 Task: Create a sub task Release to Production / Go Live for the task  Develop a new online tool for customer support ticketing in the project AnchorTech , assign it to team member softage.2@softage.net and update the status of the sub task to  On Track  , set the priority of the sub task to Low
Action: Mouse moved to (816, 445)
Screenshot: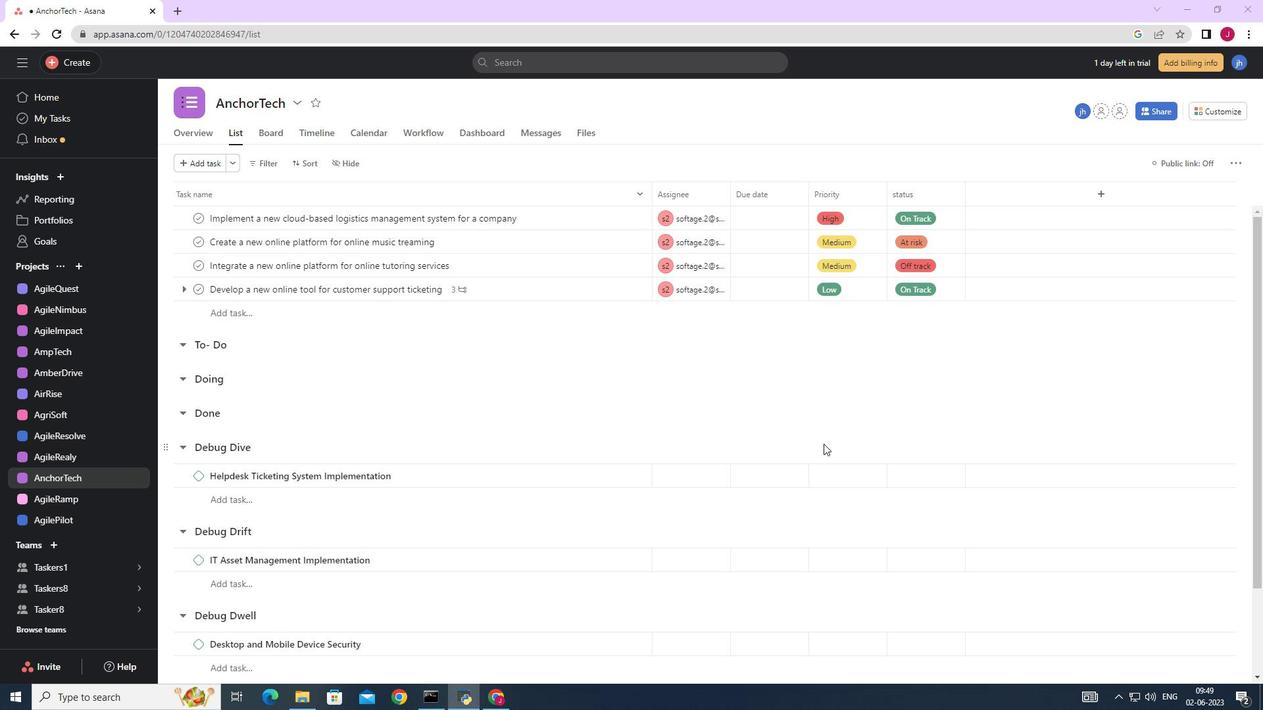 
Action: Mouse scrolled (816, 446) with delta (0, 0)
Screenshot: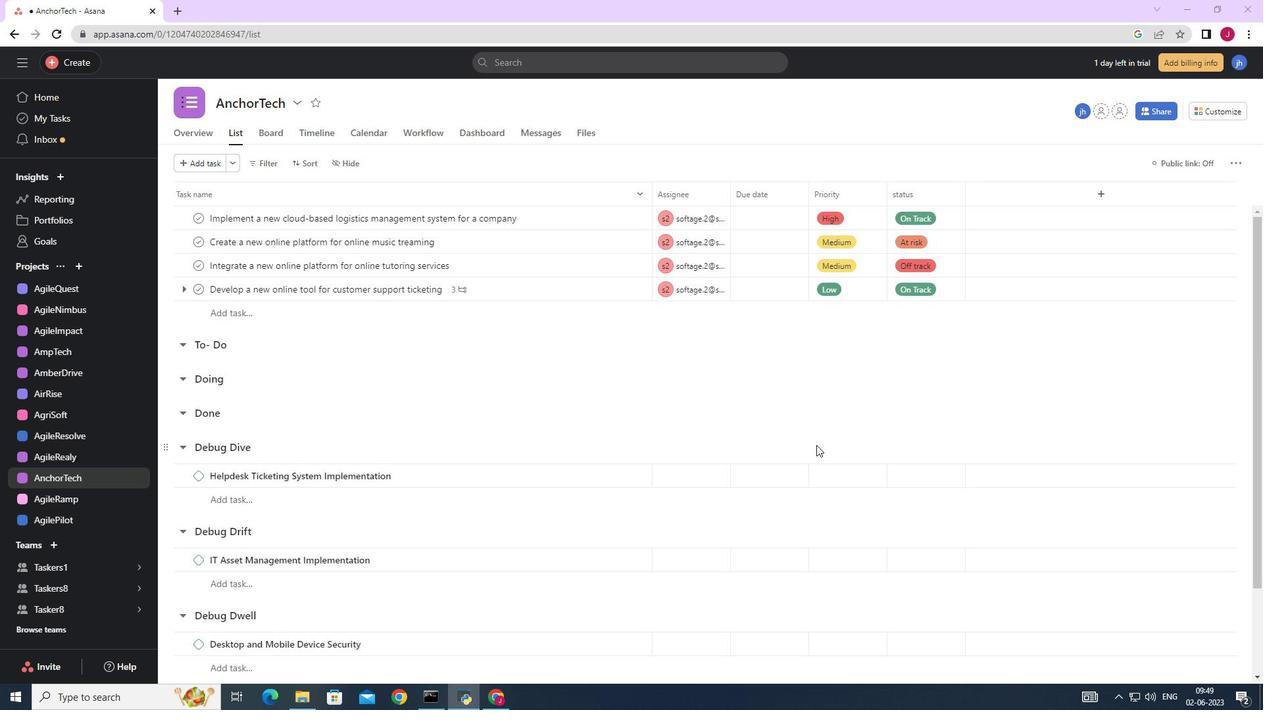 
Action: Mouse scrolled (816, 446) with delta (0, 0)
Screenshot: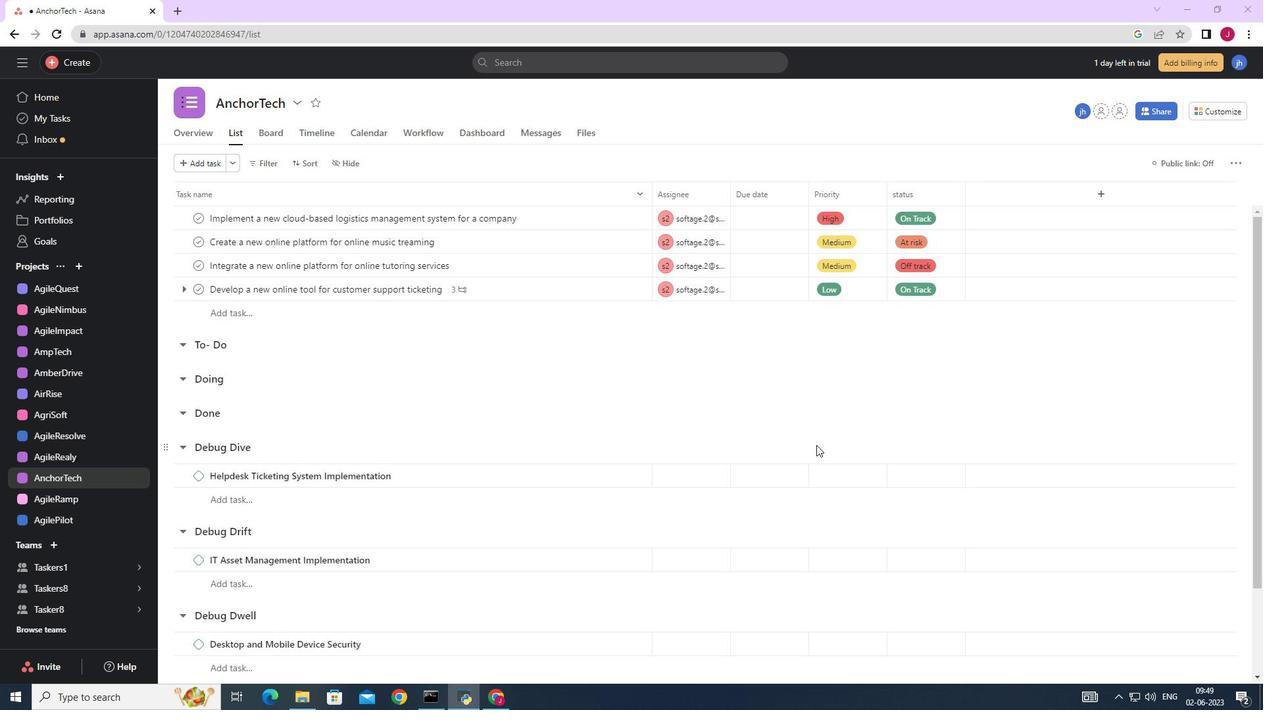 
Action: Mouse moved to (604, 284)
Screenshot: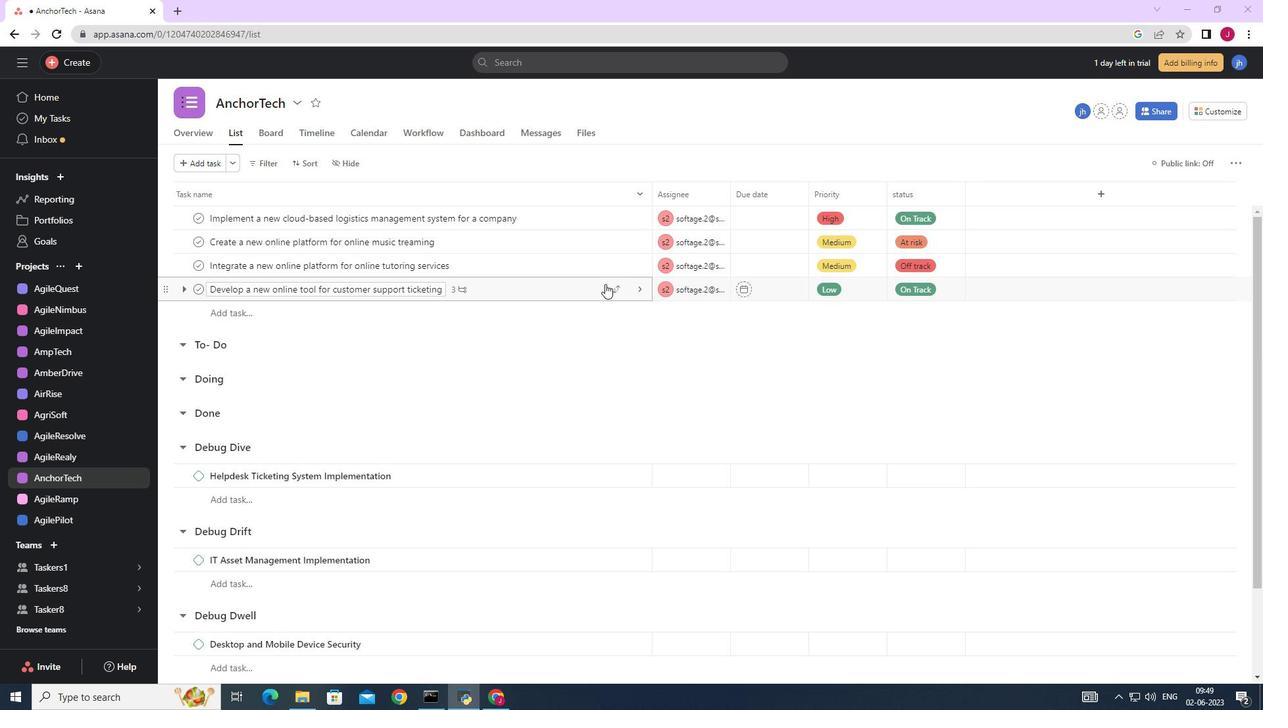 
Action: Mouse pressed left at (604, 284)
Screenshot: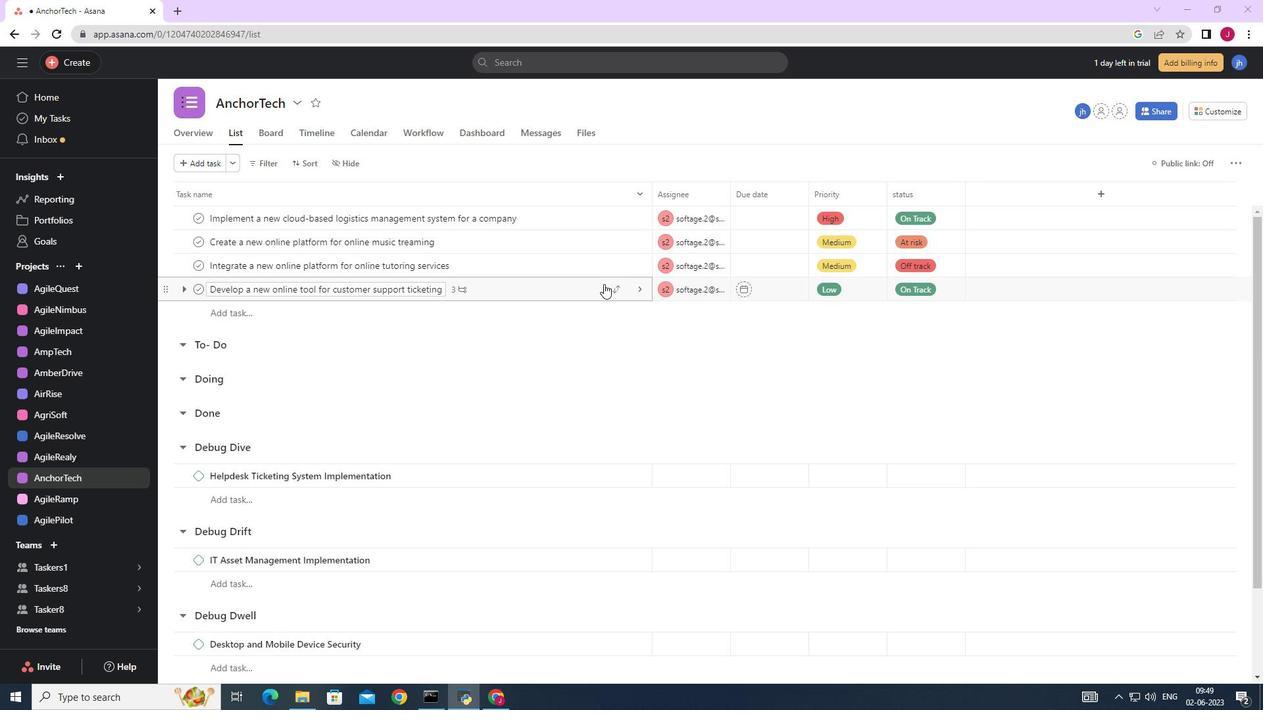 
Action: Mouse moved to (952, 431)
Screenshot: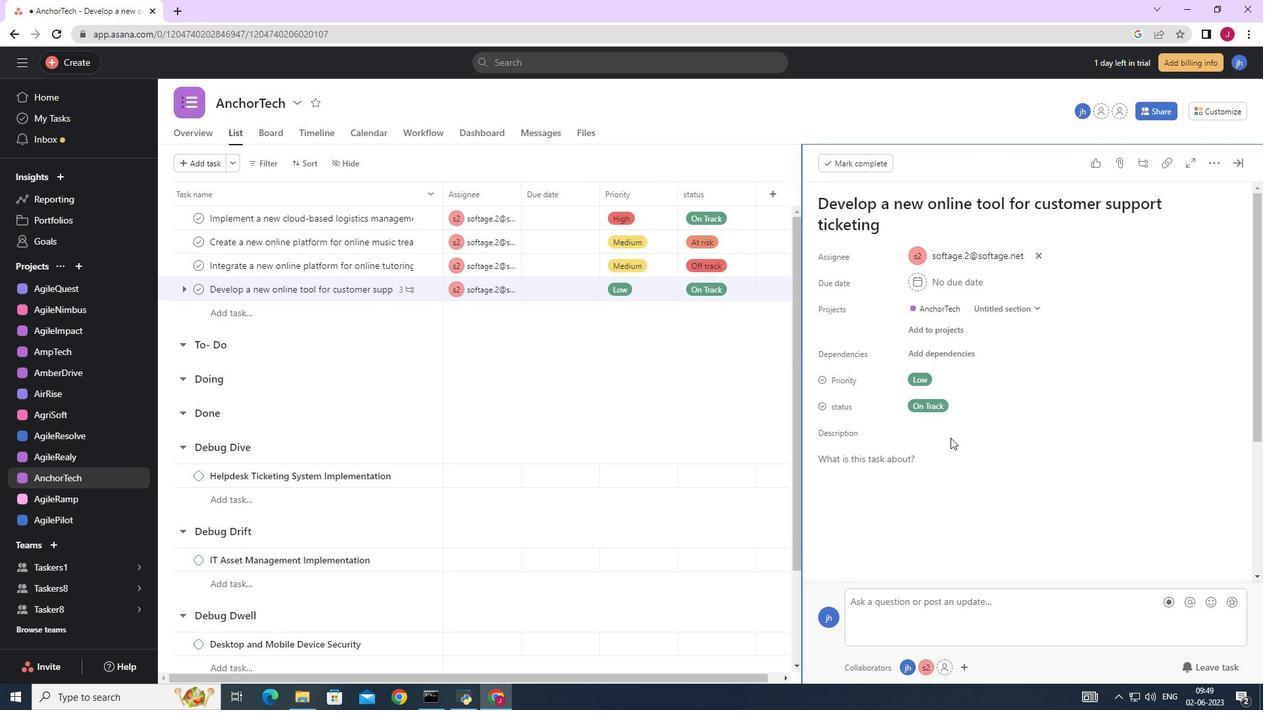 
Action: Mouse scrolled (952, 430) with delta (0, 0)
Screenshot: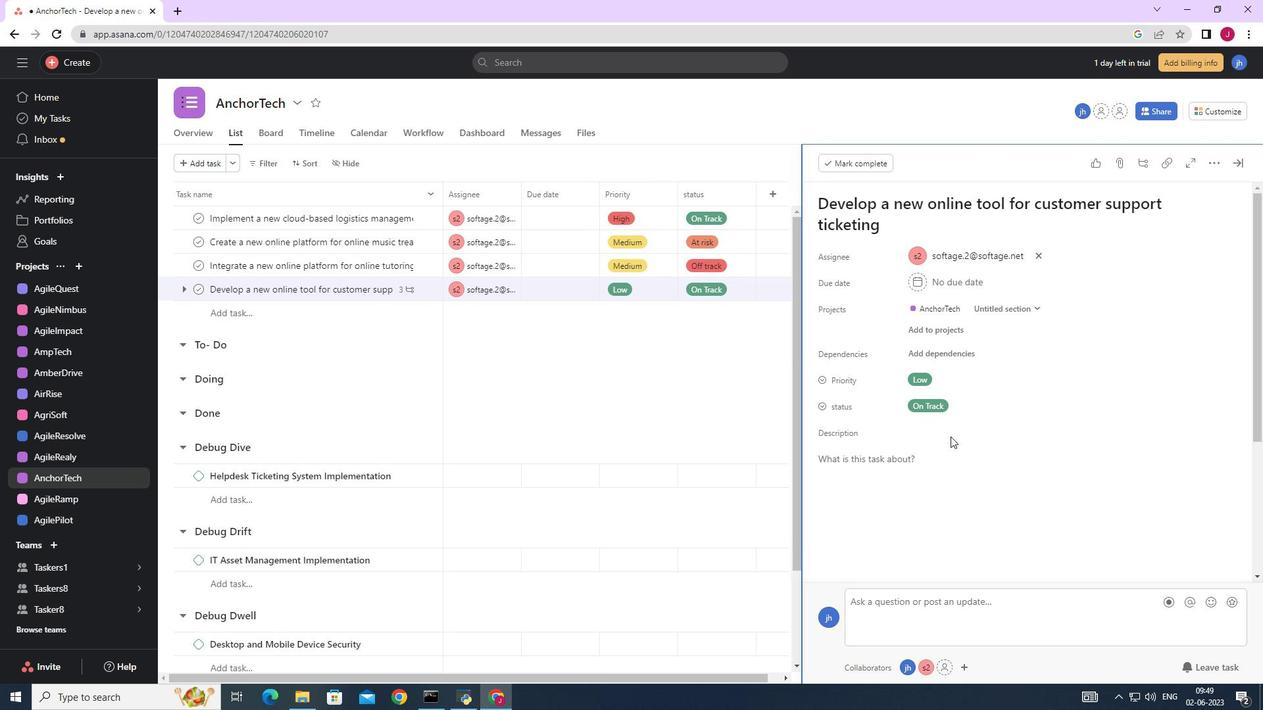 
Action: Mouse scrolled (952, 430) with delta (0, 0)
Screenshot: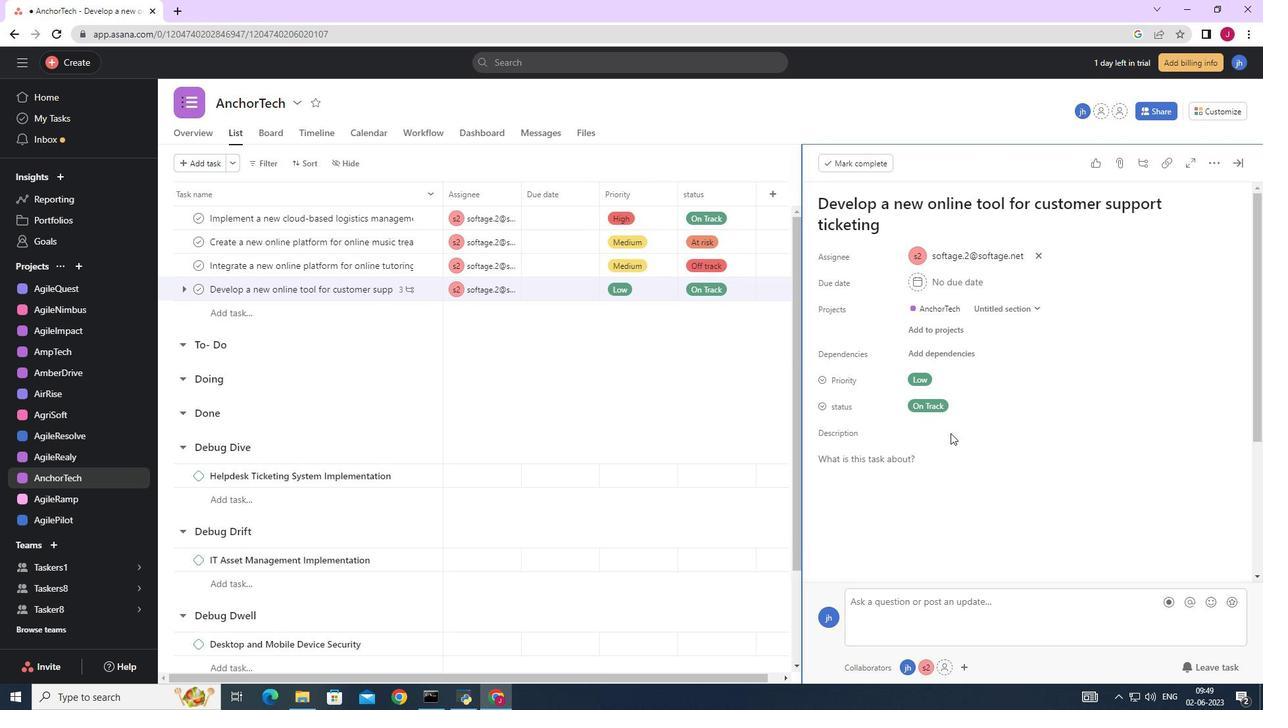 
Action: Mouse scrolled (952, 430) with delta (0, 0)
Screenshot: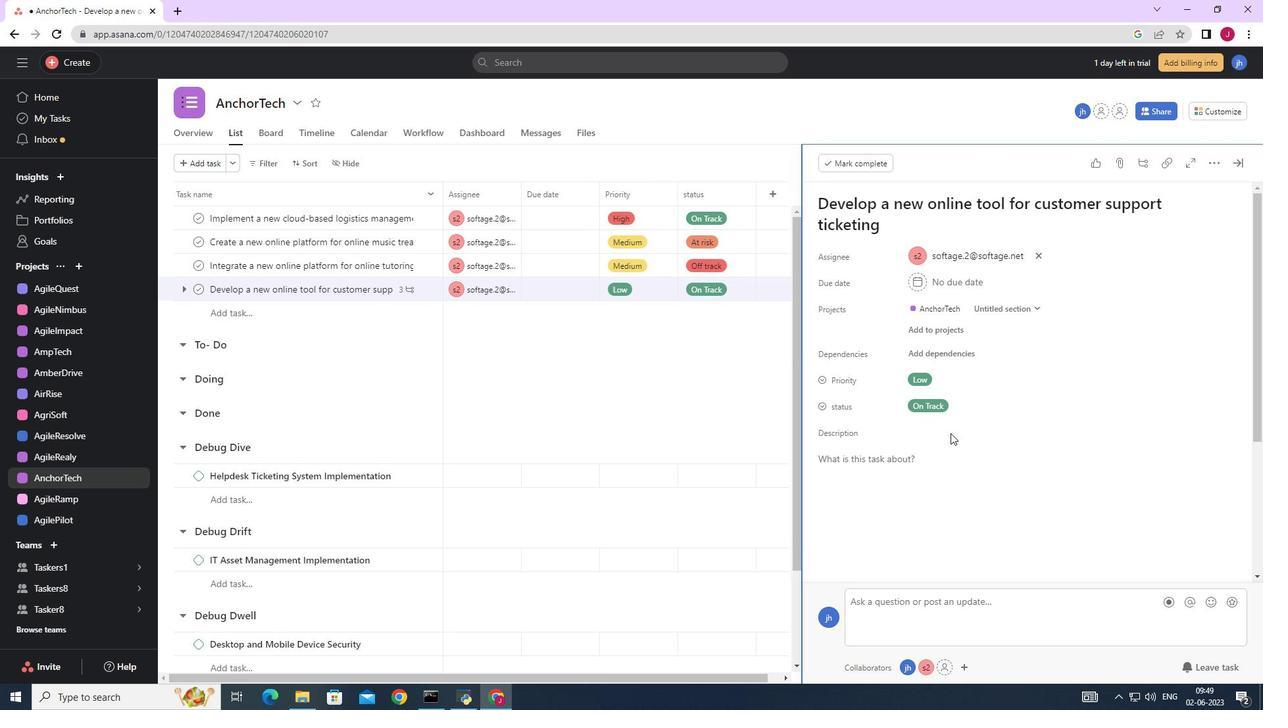 
Action: Mouse scrolled (952, 430) with delta (0, 0)
Screenshot: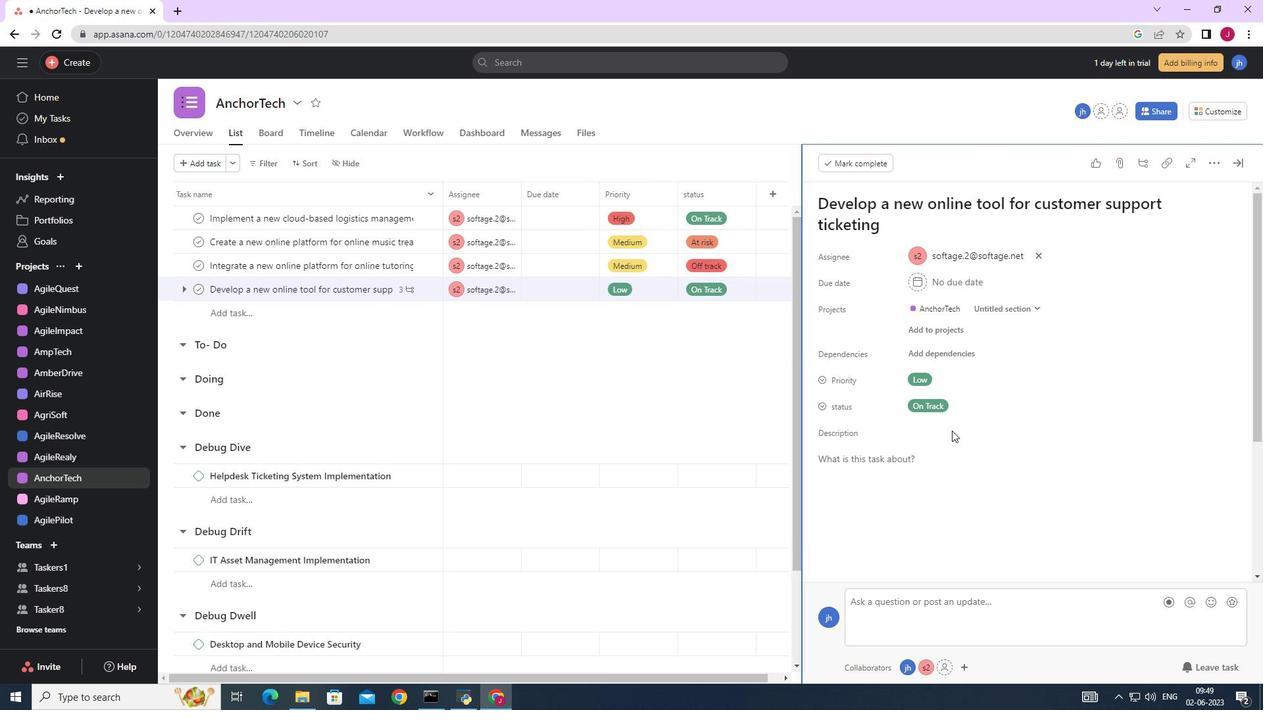 
Action: Mouse moved to (861, 482)
Screenshot: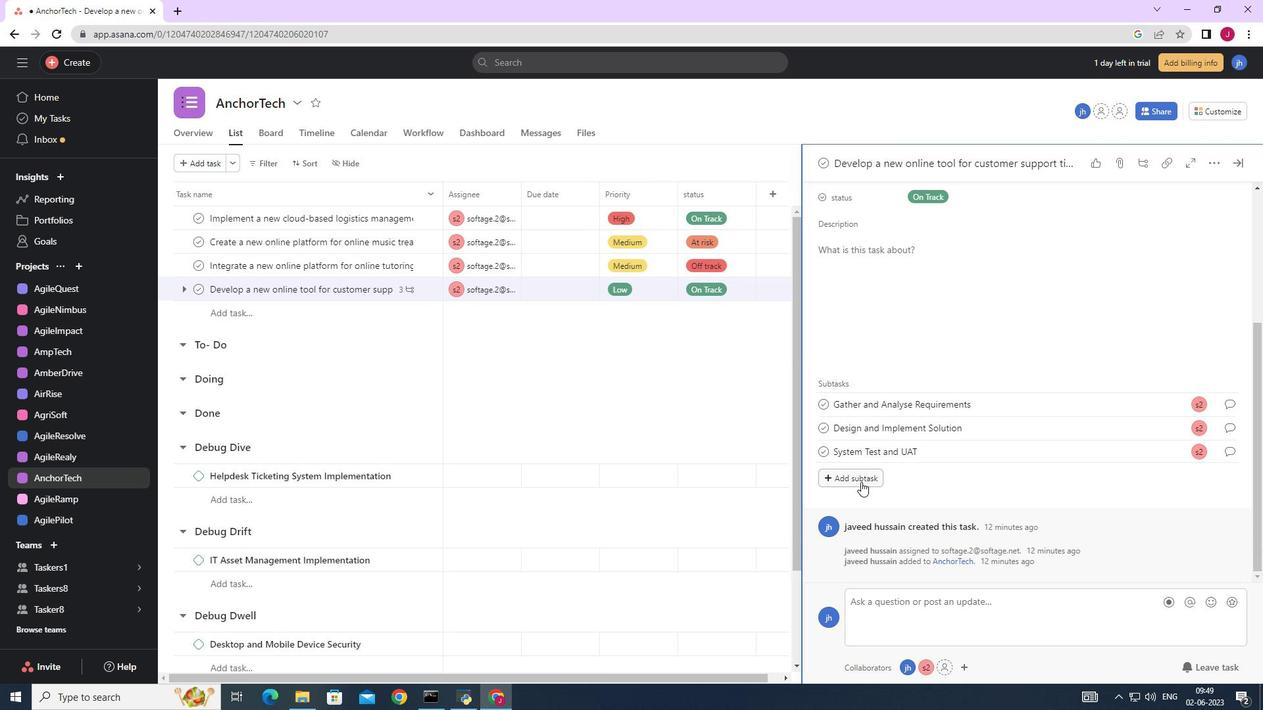 
Action: Mouse pressed left at (861, 482)
Screenshot: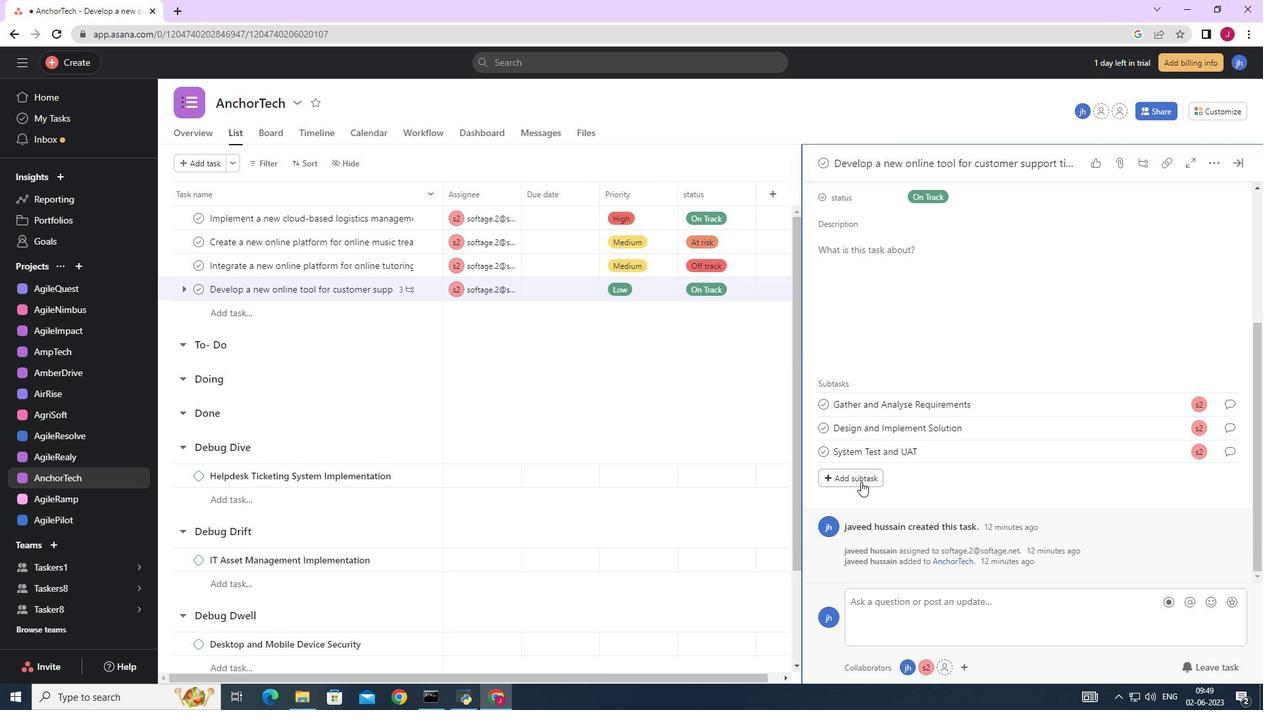
Action: Mouse moved to (861, 481)
Screenshot: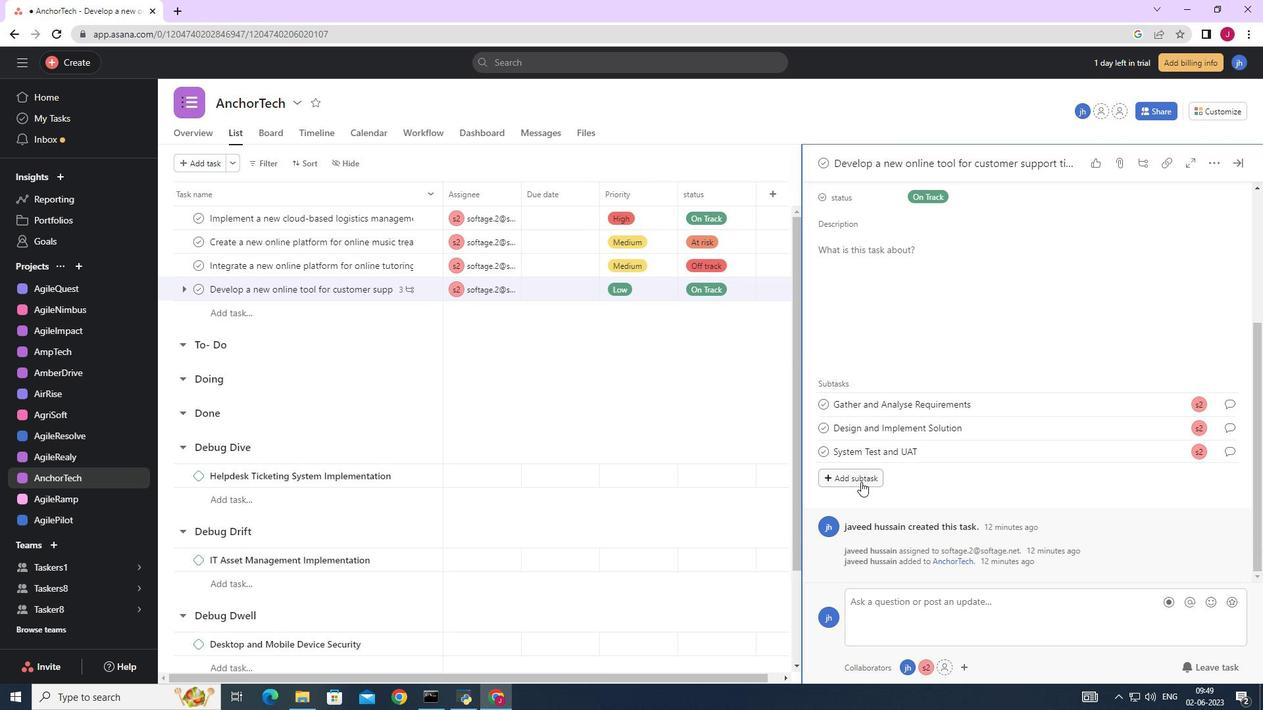 
Action: Key pressed <Key.caps_lock>R<Key.caps_lock>elease<Key.space>to<Key.space>production<Key.space>/<Key.space><Key.caps_lock>G<Key.caps_lock>o<Key.space><Key.caps_lock>/<Key.caps_lock><Key.space>live
Screenshot: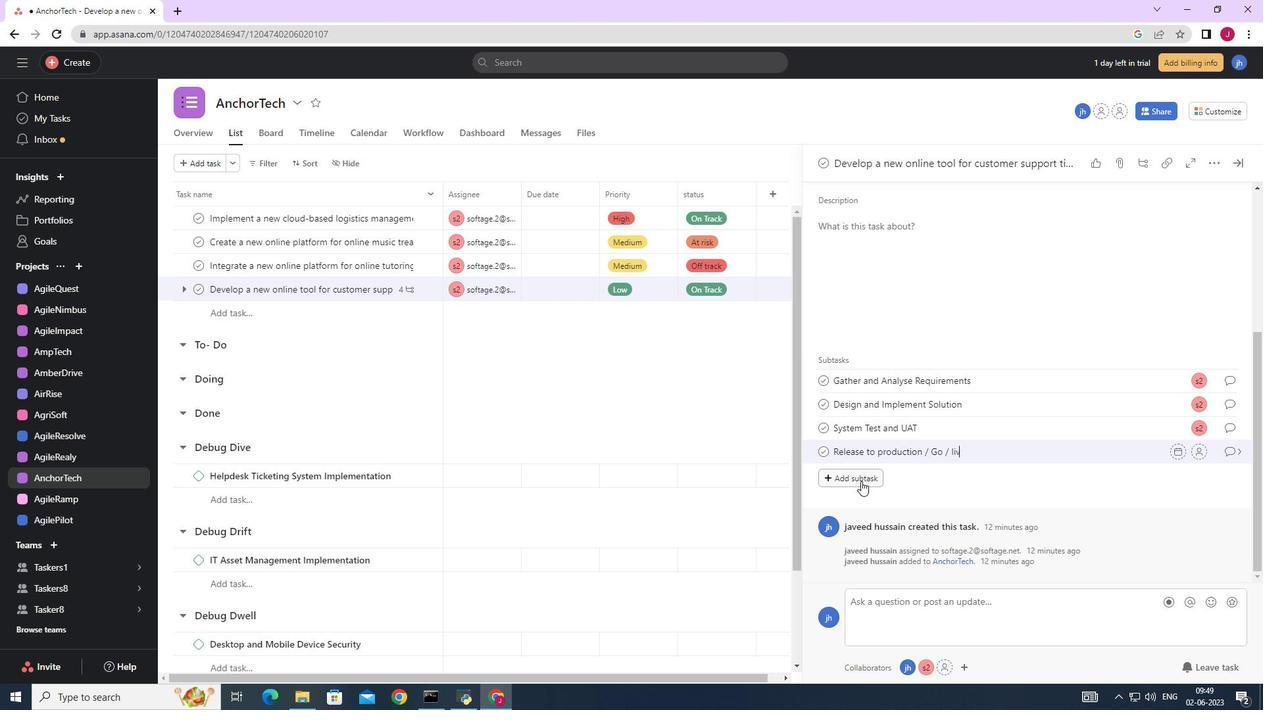 
Action: Mouse moved to (1206, 451)
Screenshot: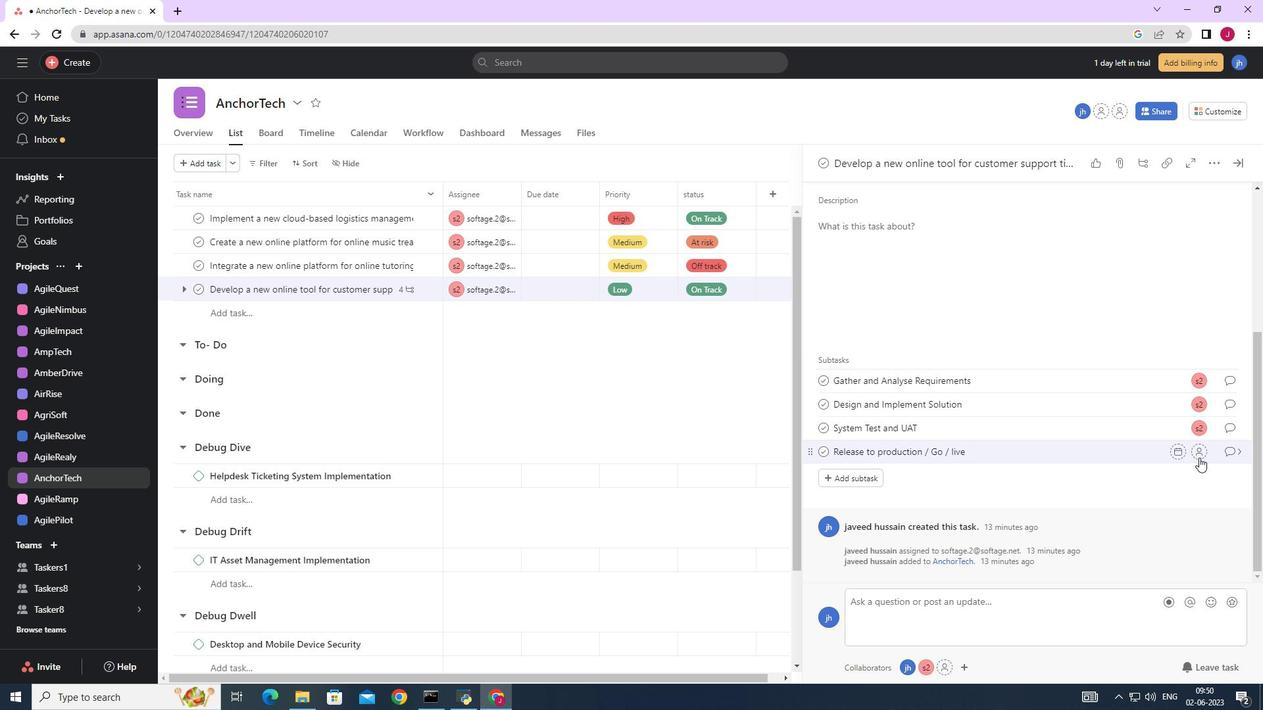 
Action: Mouse pressed left at (1206, 451)
Screenshot: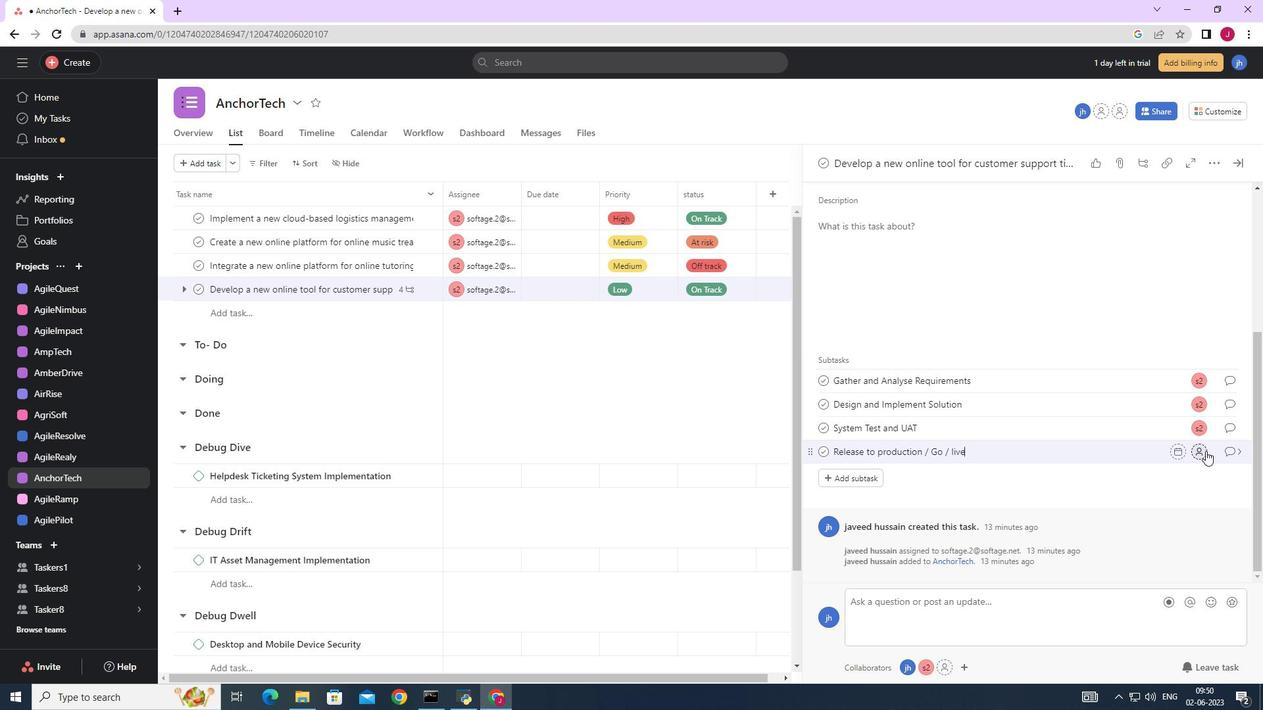 
Action: Key pressed softage.2
Screenshot: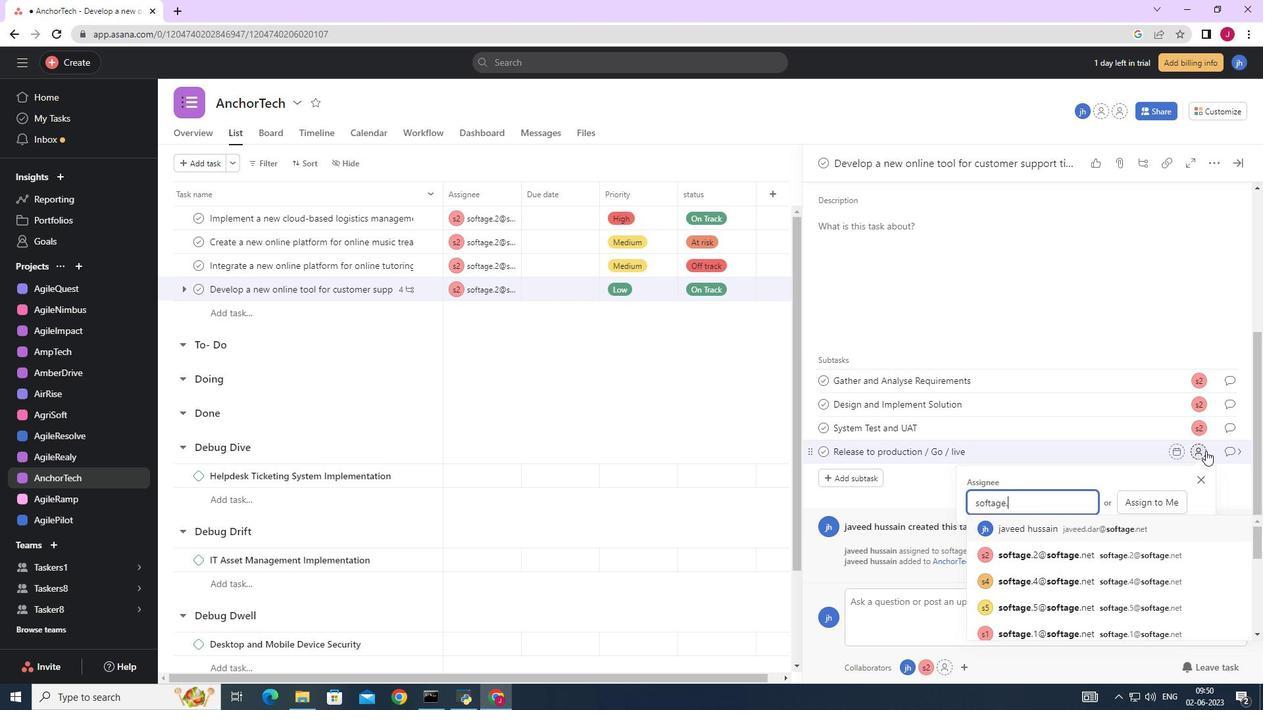 
Action: Mouse moved to (1049, 523)
Screenshot: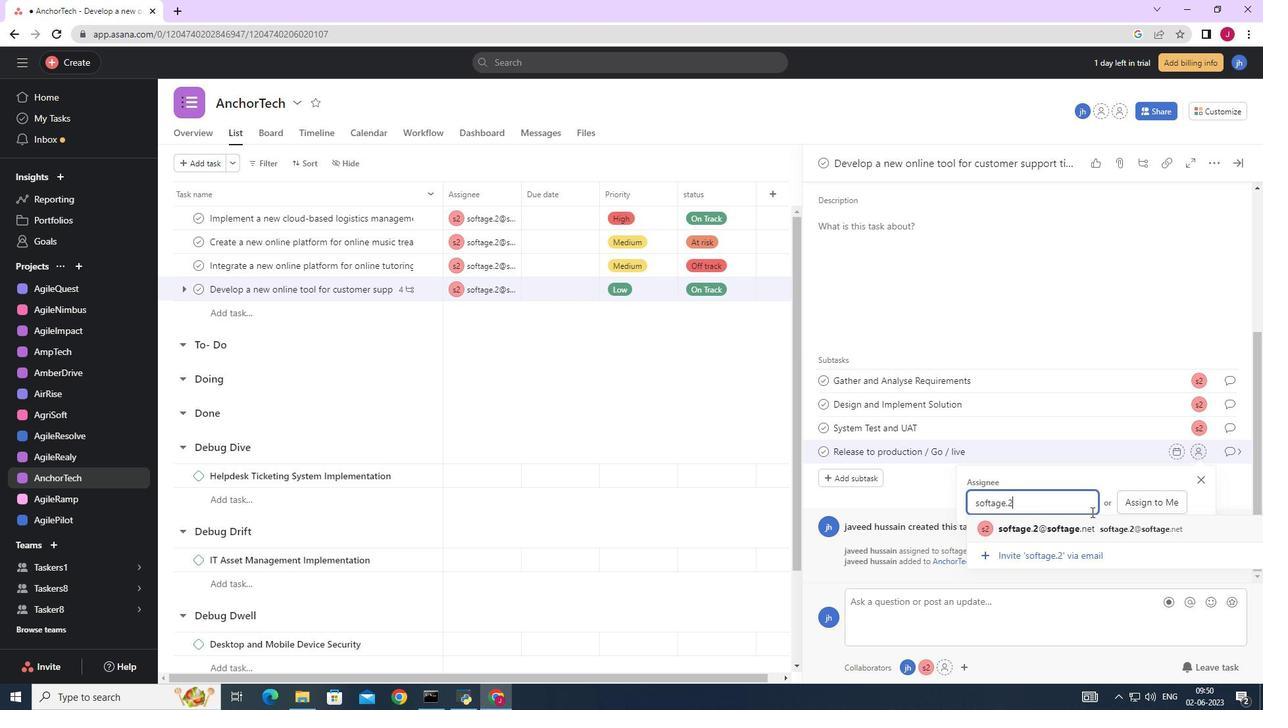 
Action: Mouse pressed left at (1049, 523)
Screenshot: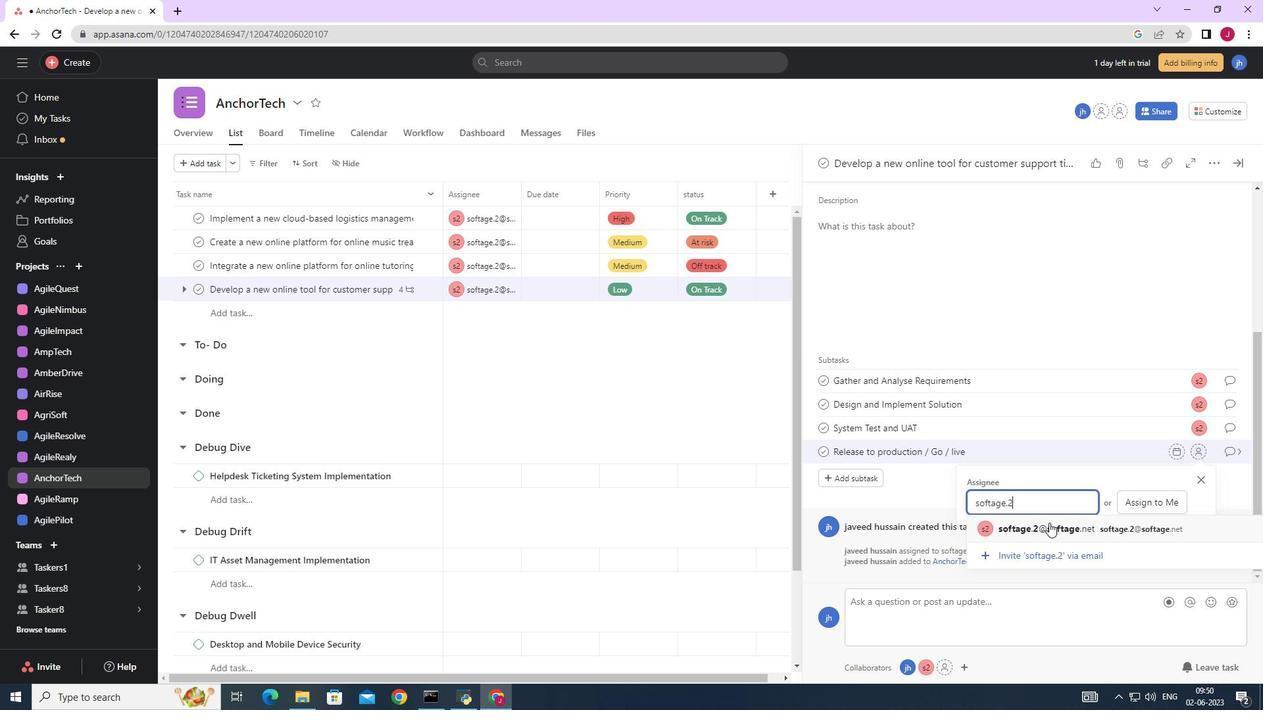 
Action: Mouse moved to (1227, 454)
Screenshot: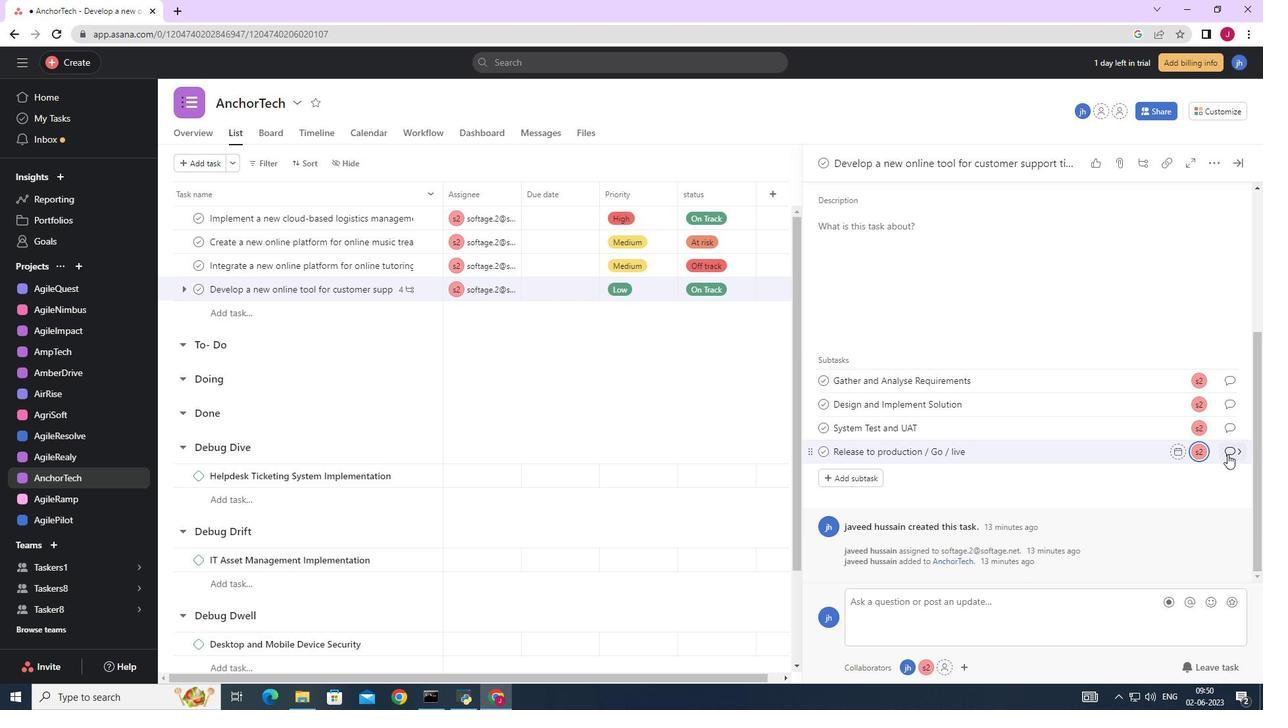 
Action: Mouse pressed left at (1227, 454)
Screenshot: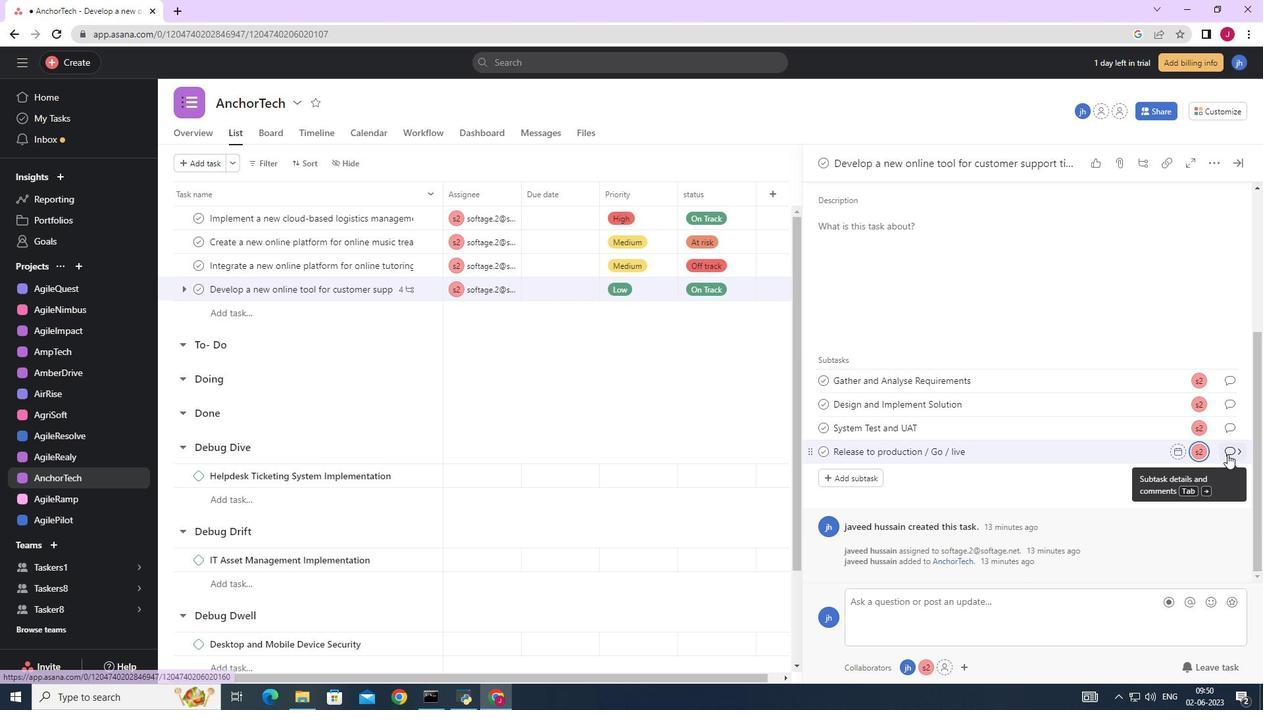 
Action: Mouse moved to (873, 353)
Screenshot: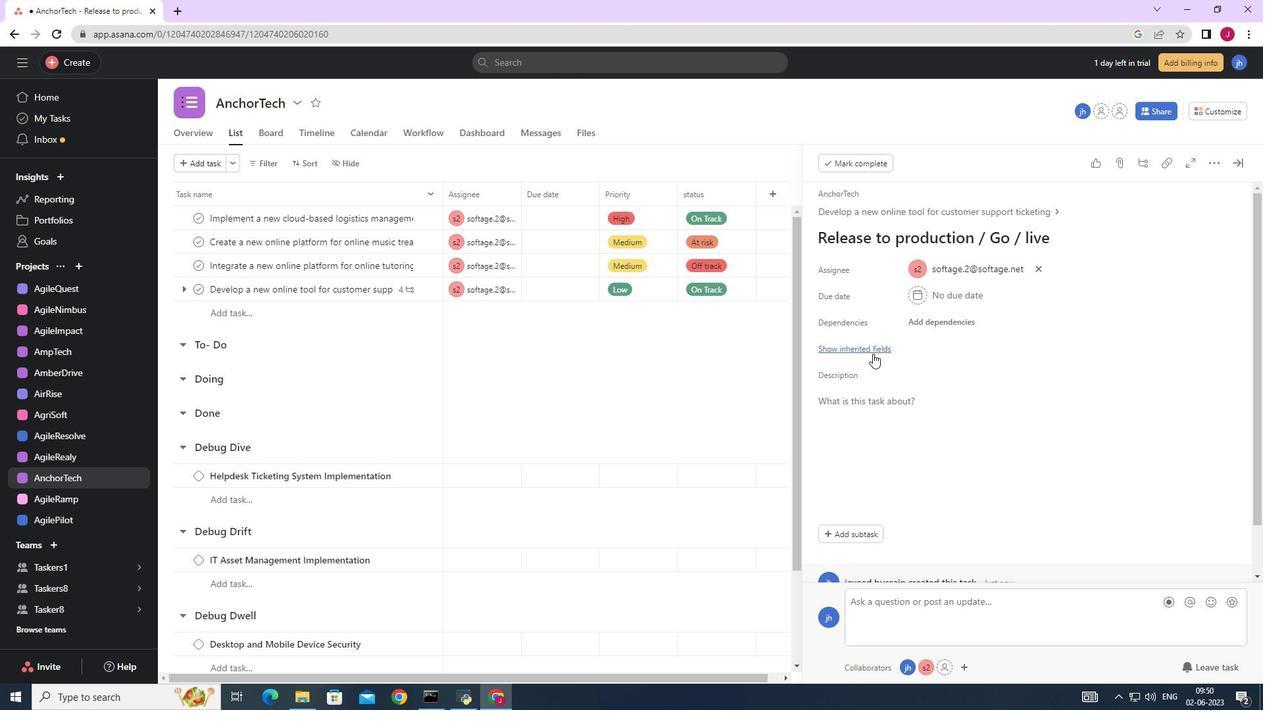 
Action: Mouse pressed left at (873, 353)
Screenshot: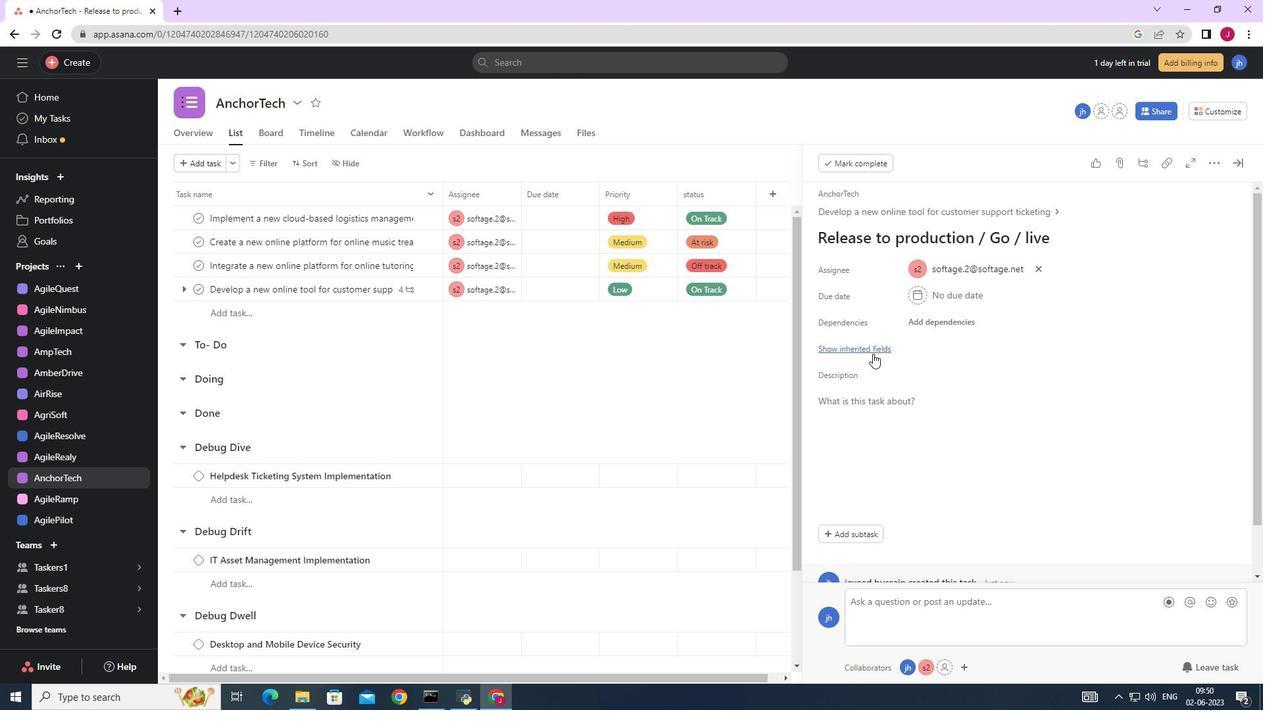 
Action: Mouse moved to (933, 377)
Screenshot: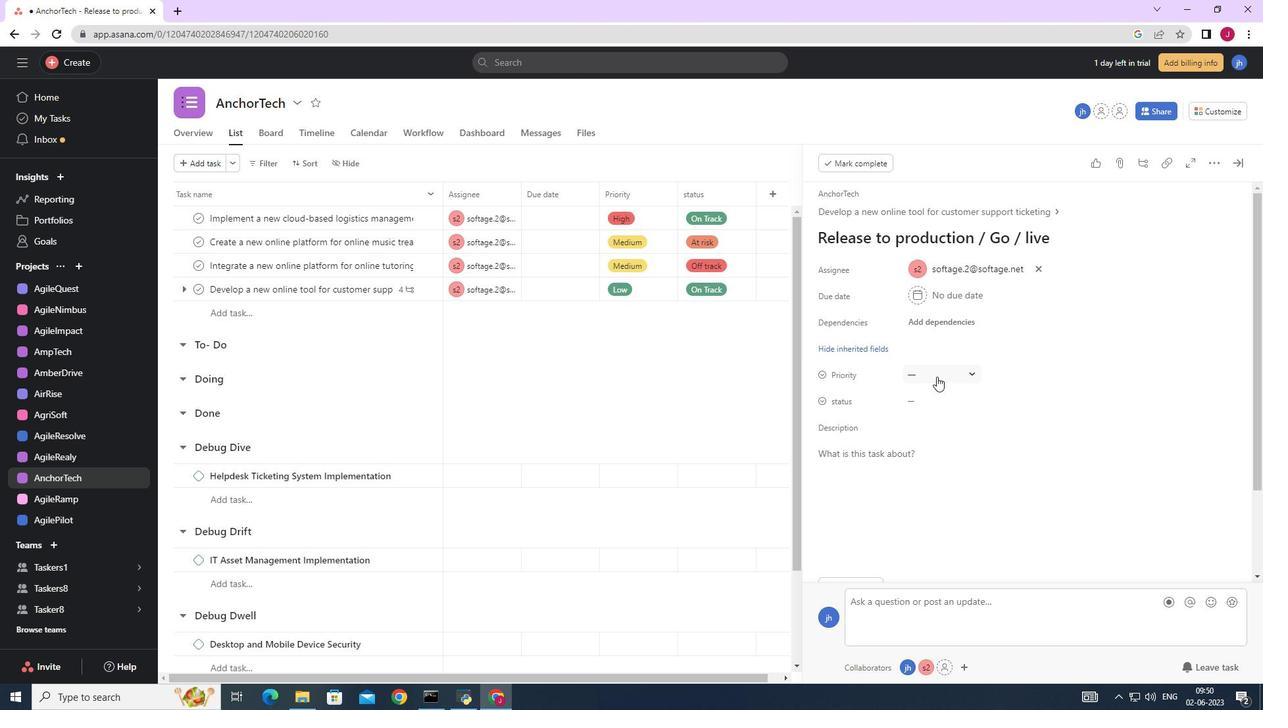 
Action: Mouse pressed left at (933, 377)
Screenshot: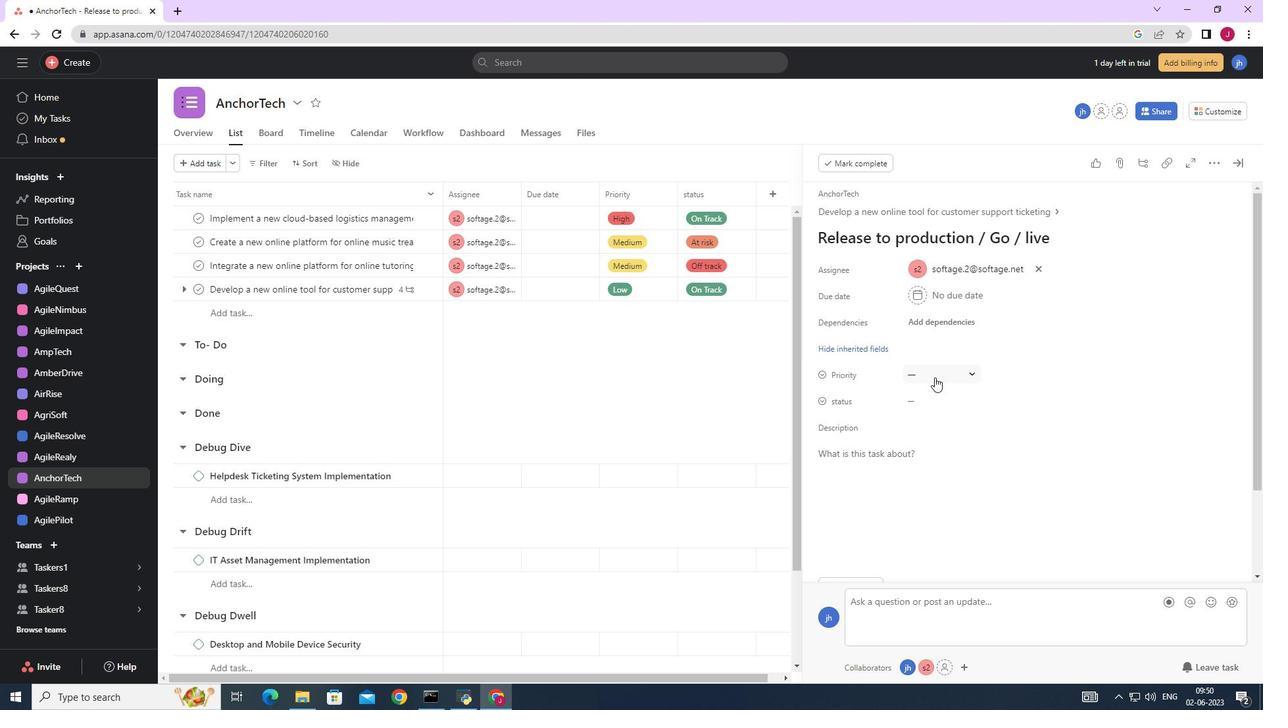 
Action: Mouse moved to (945, 468)
Screenshot: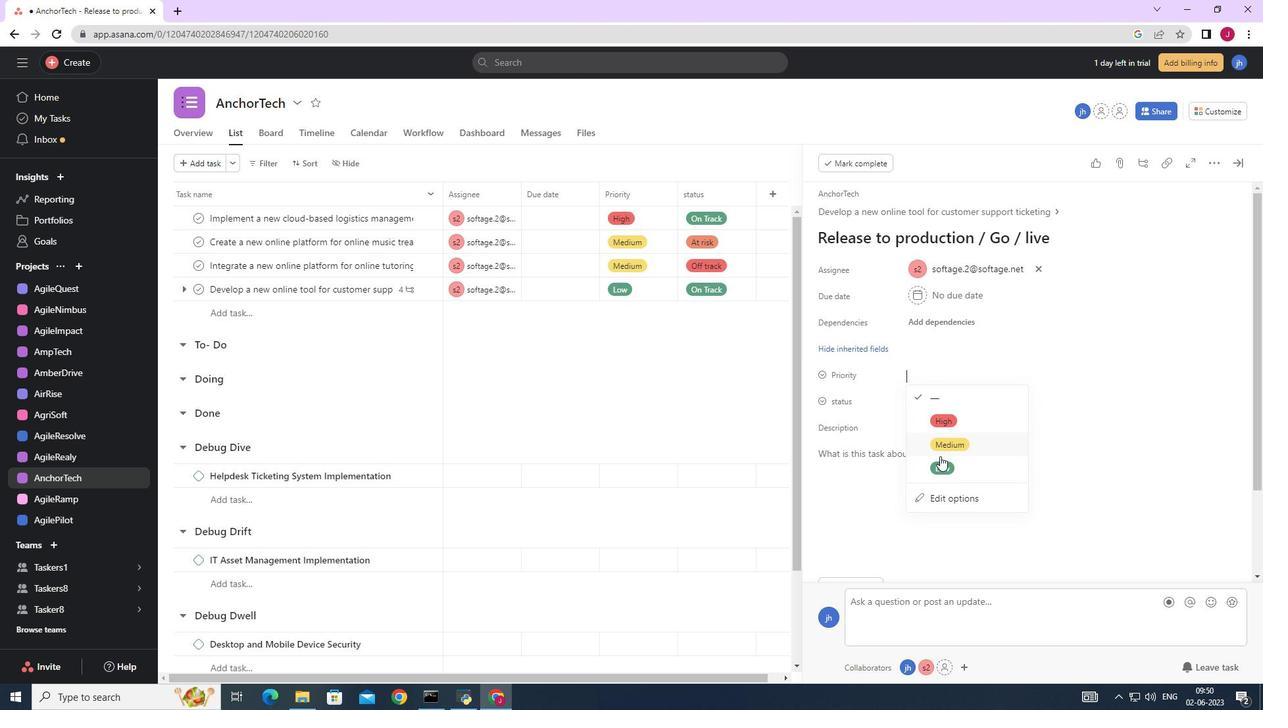 
Action: Mouse pressed left at (945, 468)
Screenshot: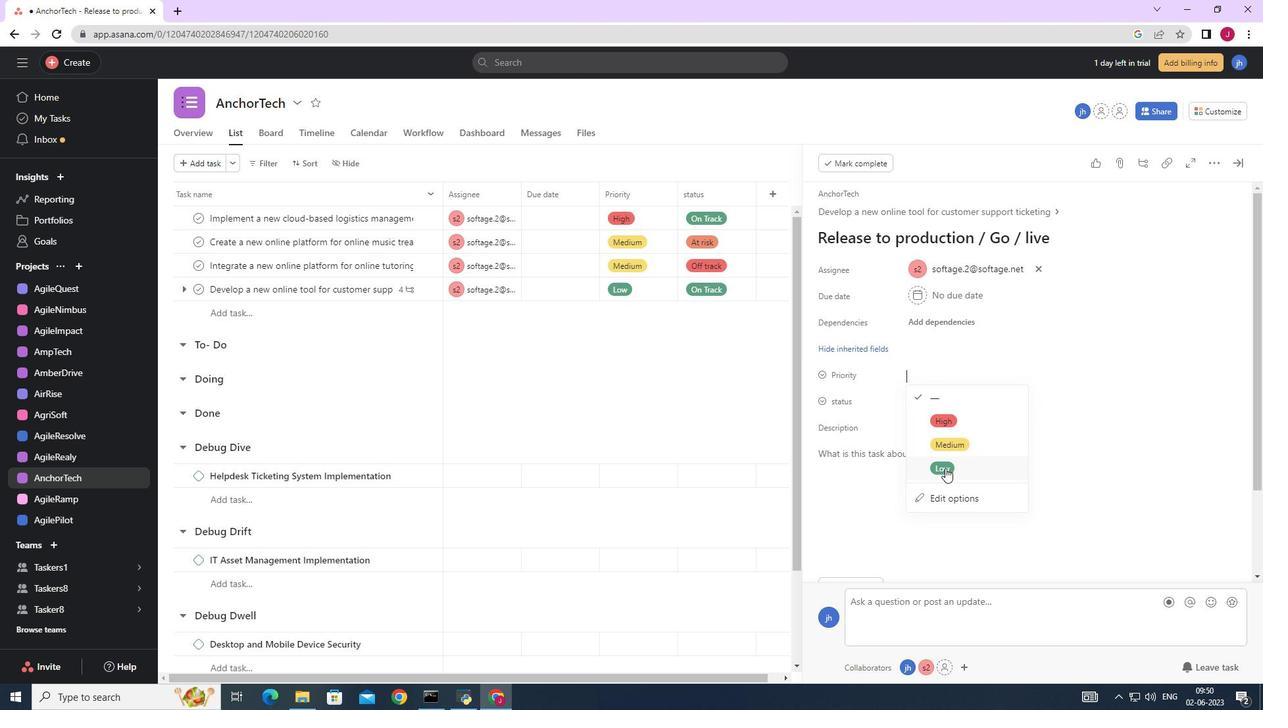 
Action: Mouse moved to (930, 396)
Screenshot: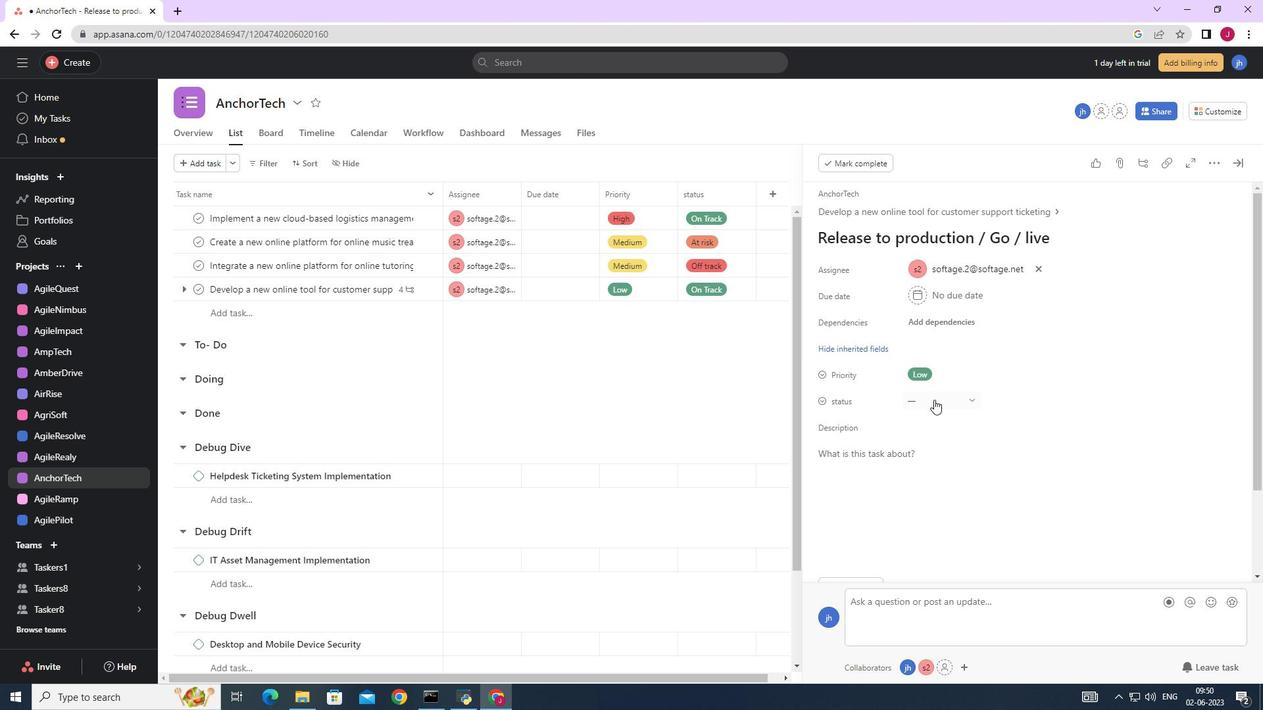
Action: Mouse pressed left at (930, 396)
Screenshot: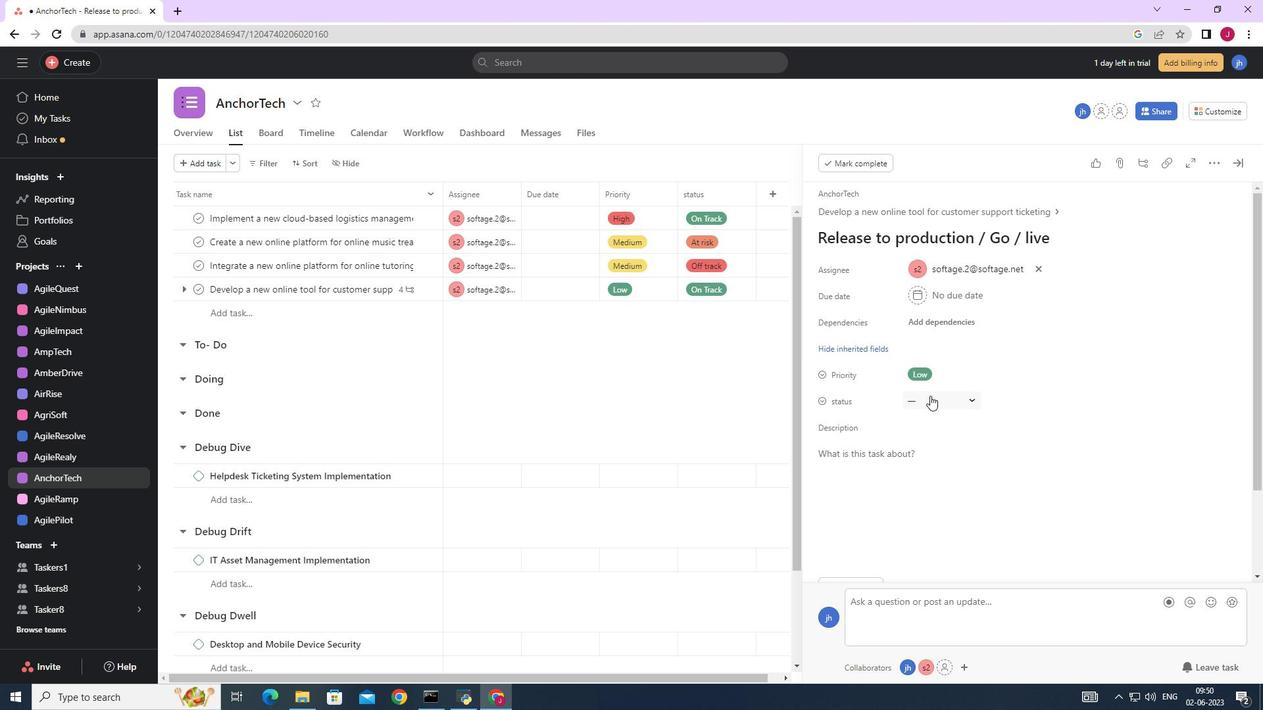 
Action: Mouse moved to (952, 445)
Screenshot: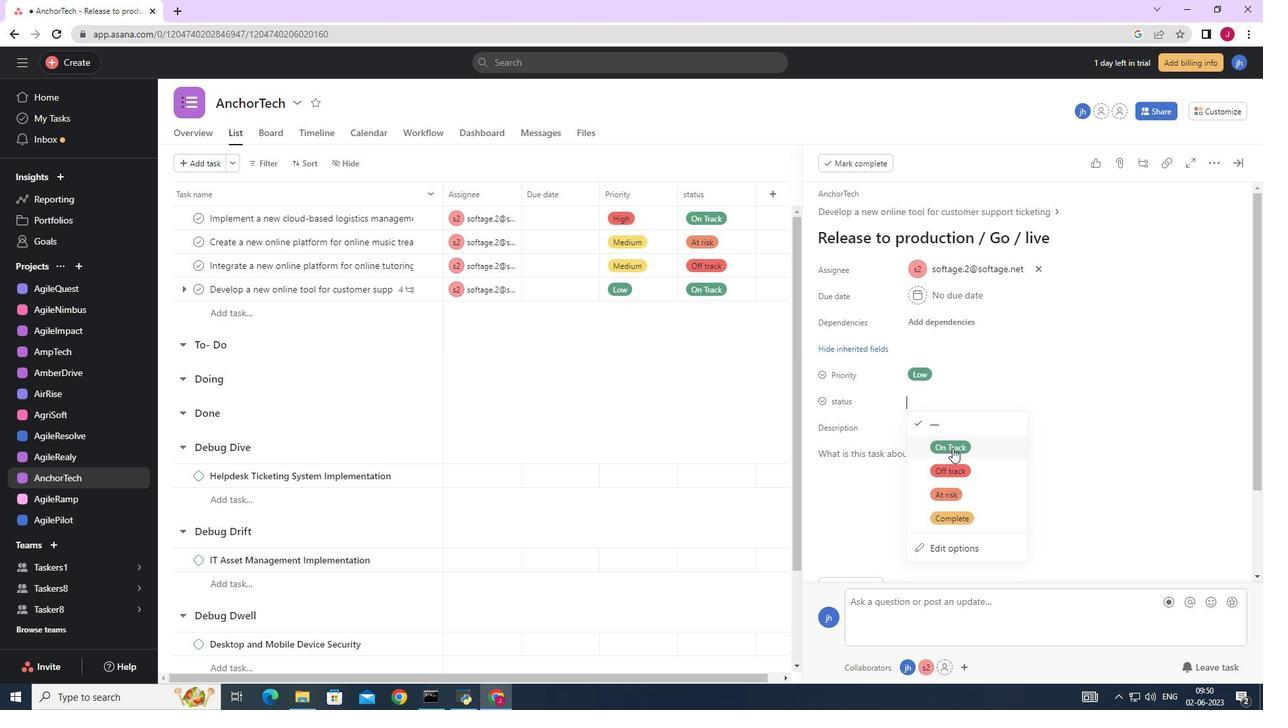 
Action: Mouse pressed left at (952, 445)
Screenshot: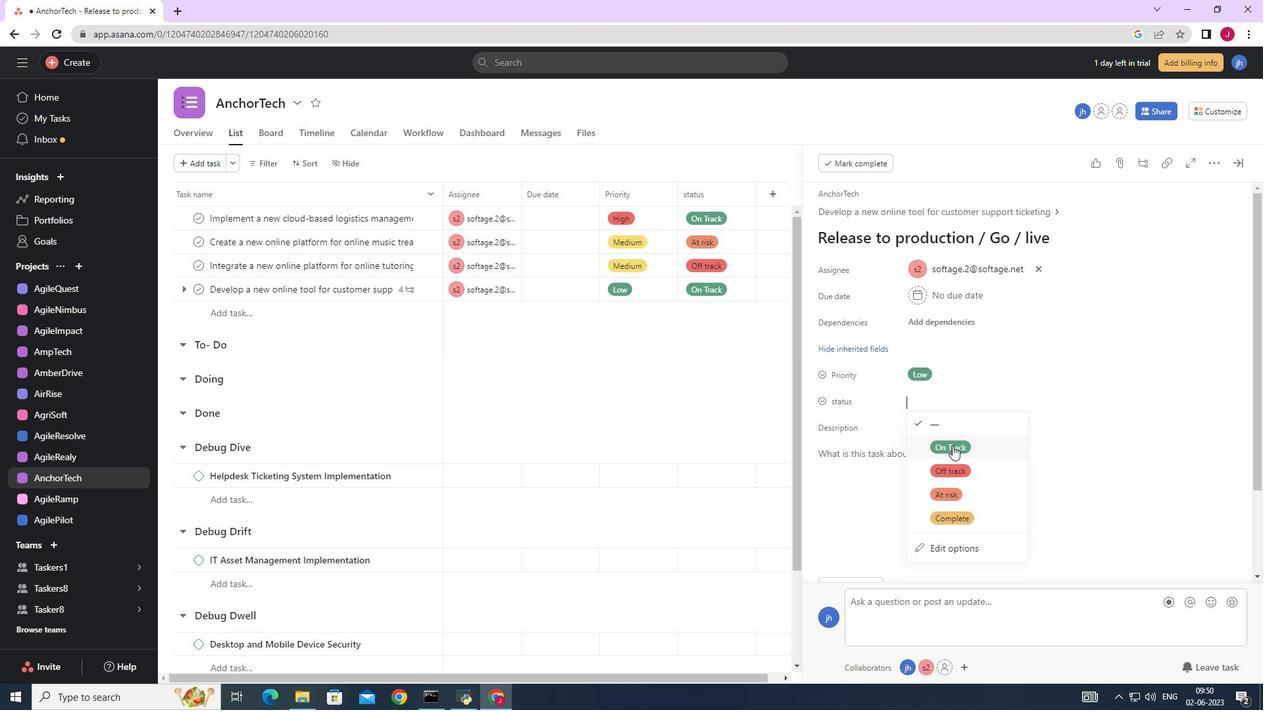 
Action: Mouse moved to (1237, 163)
Screenshot: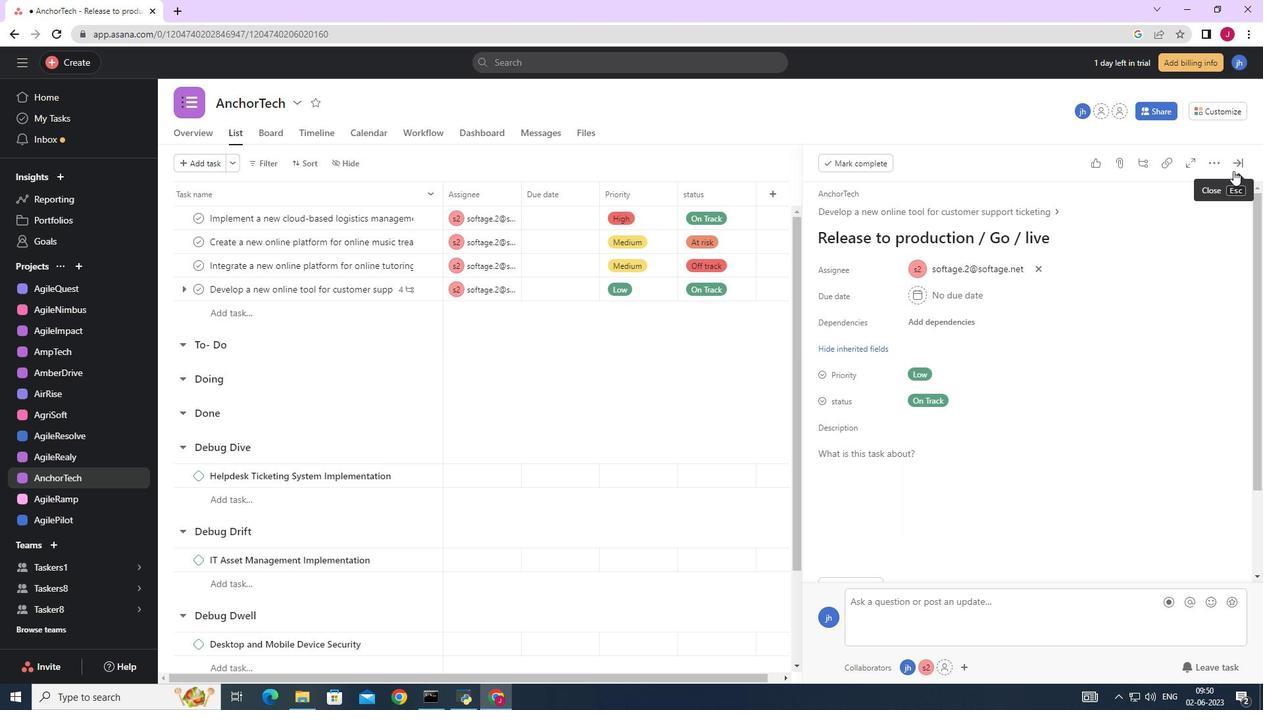 
Action: Mouse pressed left at (1237, 163)
Screenshot: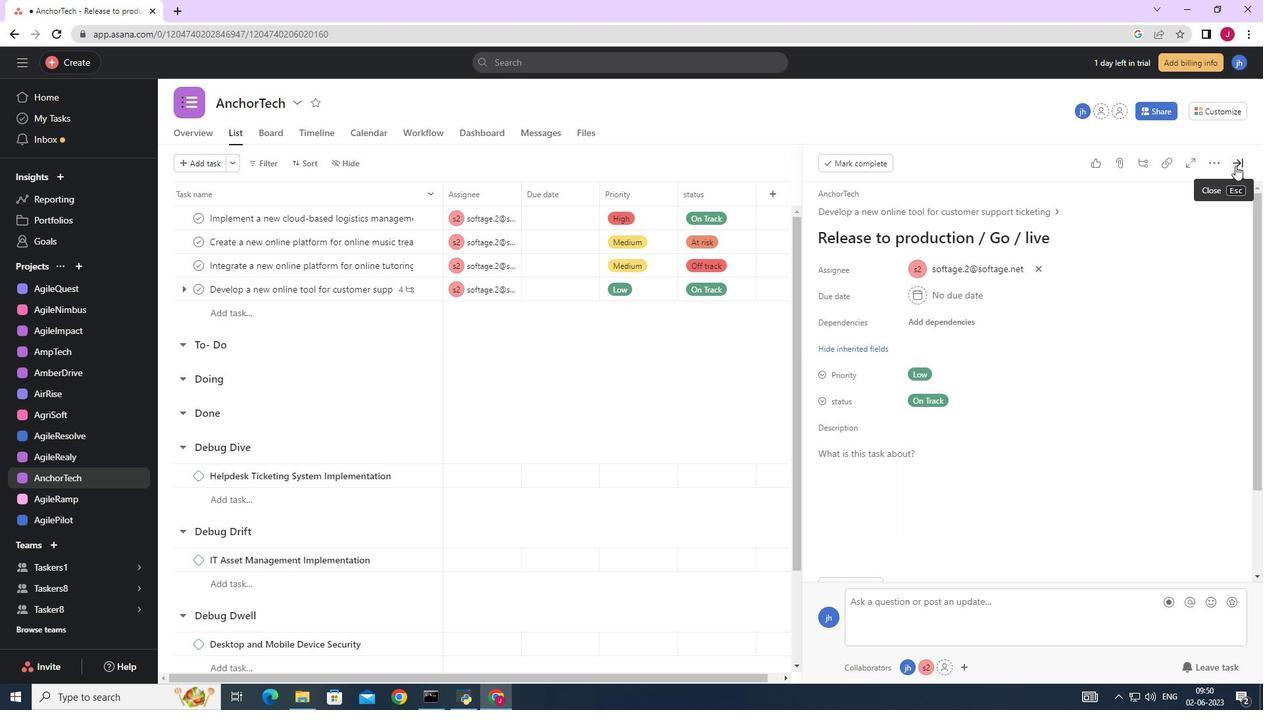 
